 Task: Add the task  Upgrade and migrate company sales management to a cloud-based solution to the section Feature Fest in the project AuroraStream and add a Due Date to the respective task as 2024/04/17
Action: Mouse moved to (907, 448)
Screenshot: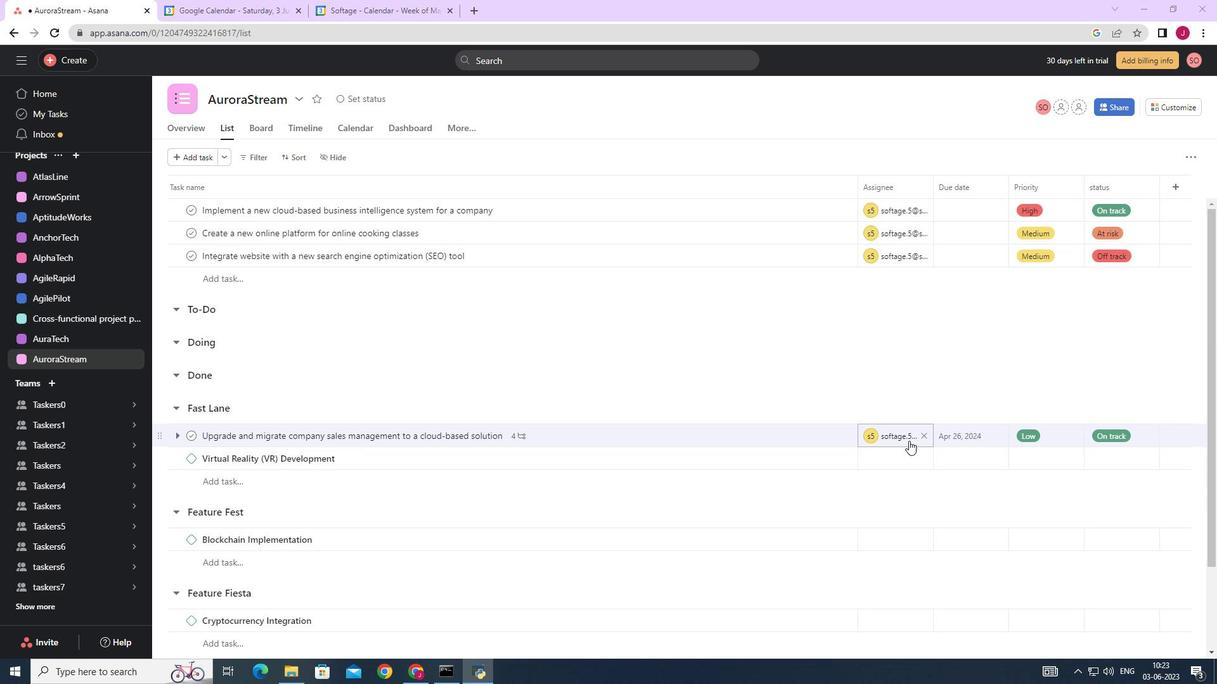 
Action: Mouse scrolled (907, 448) with delta (0, 0)
Screenshot: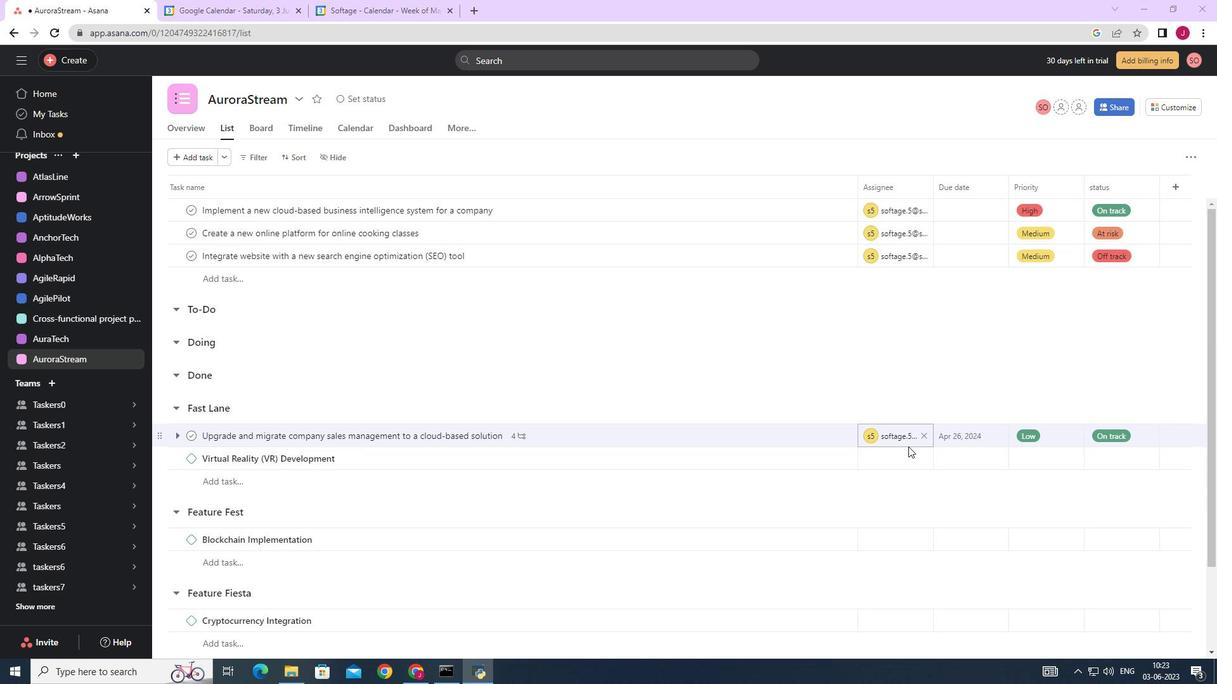 
Action: Mouse moved to (906, 448)
Screenshot: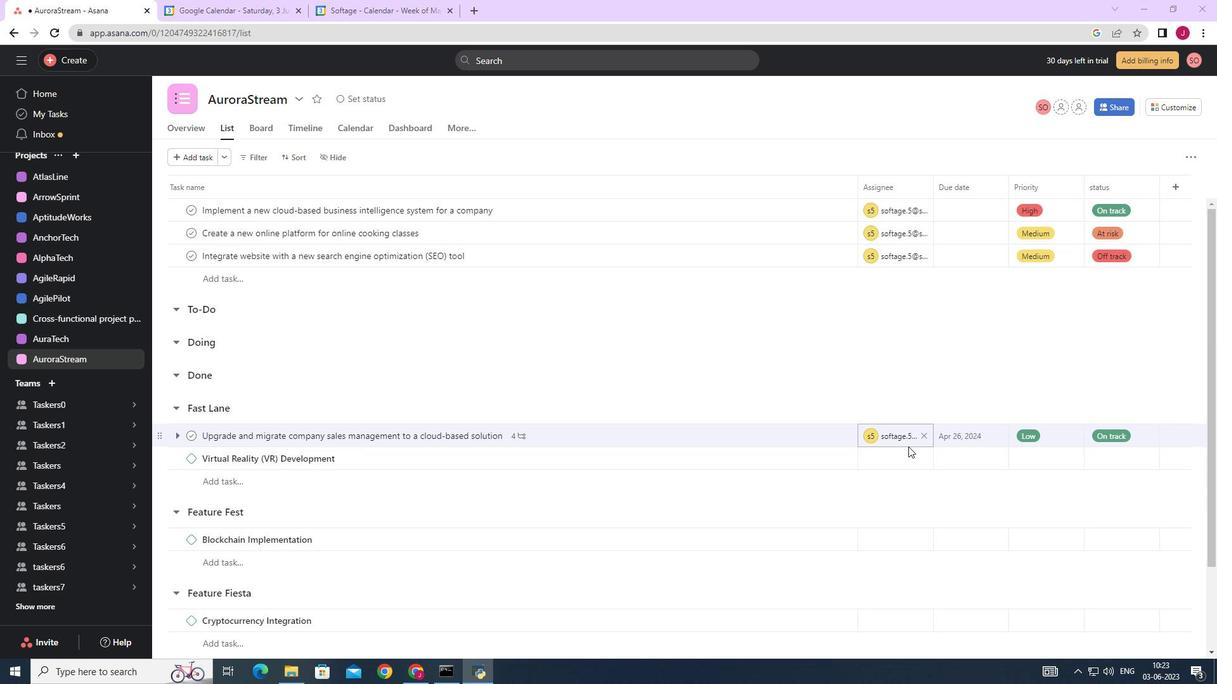 
Action: Mouse scrolled (906, 448) with delta (0, 0)
Screenshot: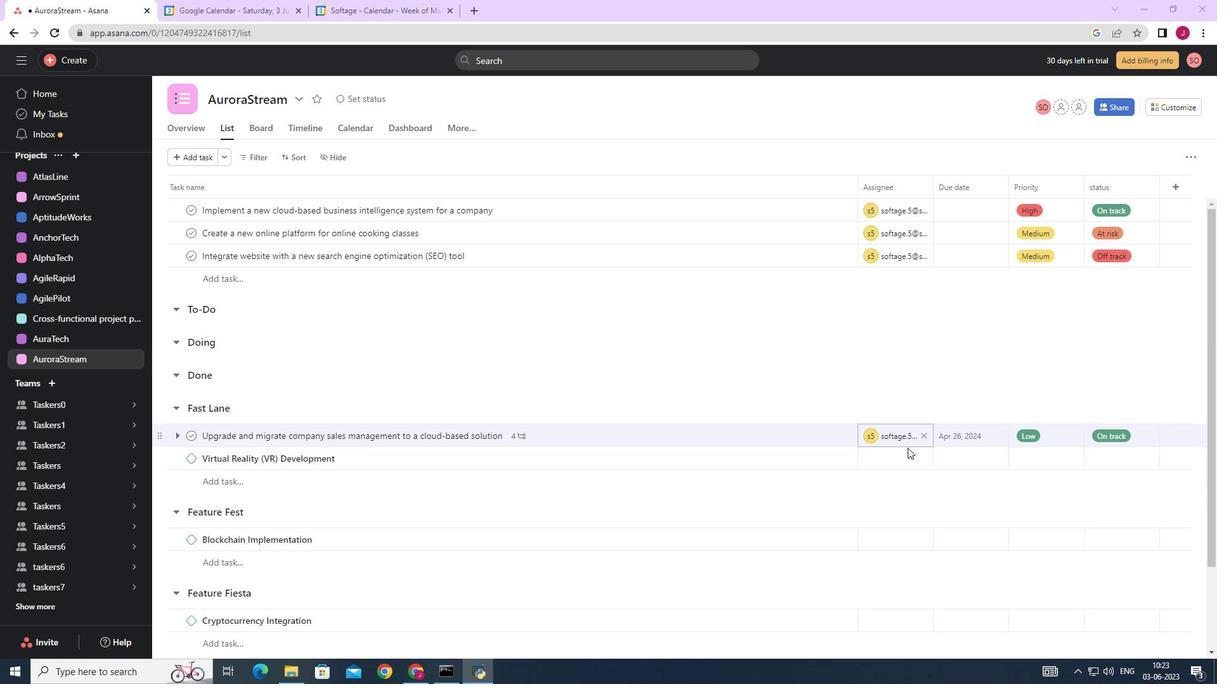 
Action: Mouse scrolled (906, 448) with delta (0, 0)
Screenshot: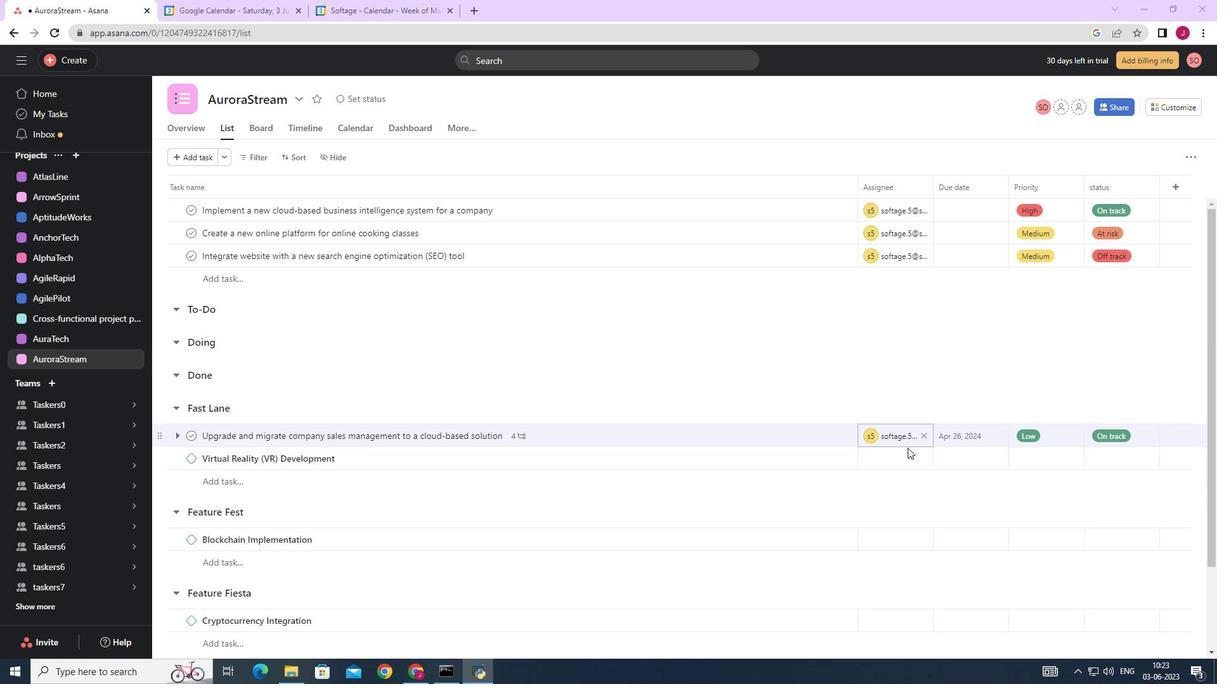 
Action: Mouse scrolled (906, 448) with delta (0, 0)
Screenshot: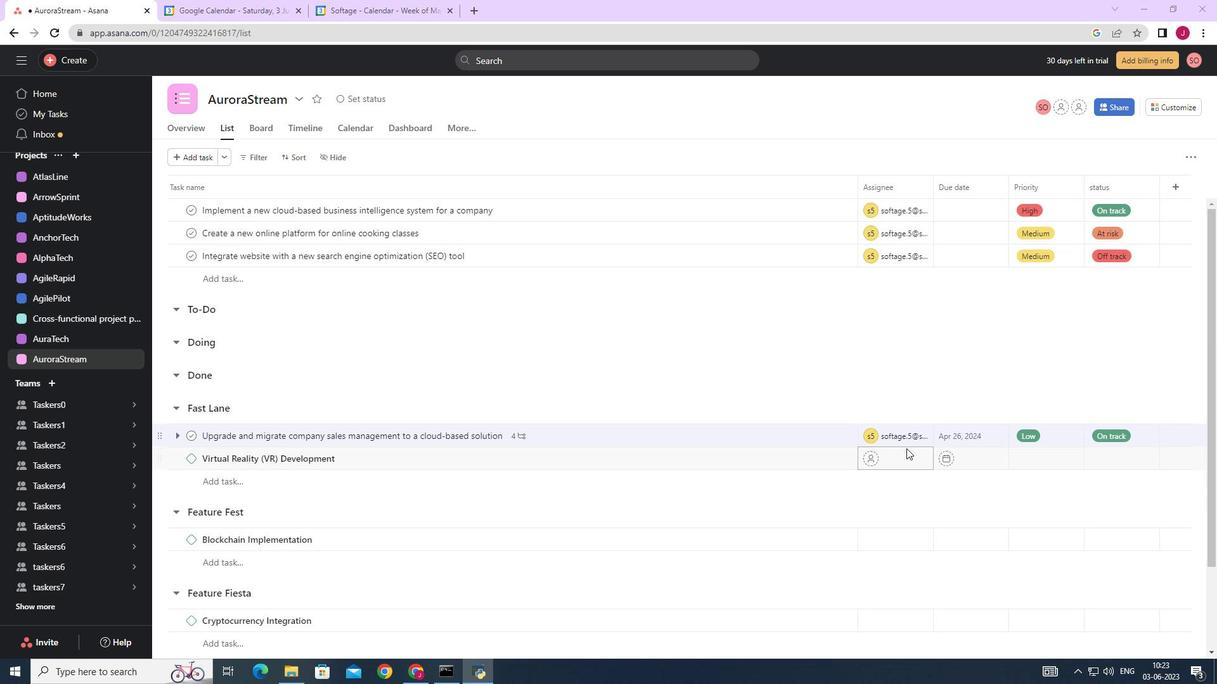 
Action: Mouse moved to (823, 333)
Screenshot: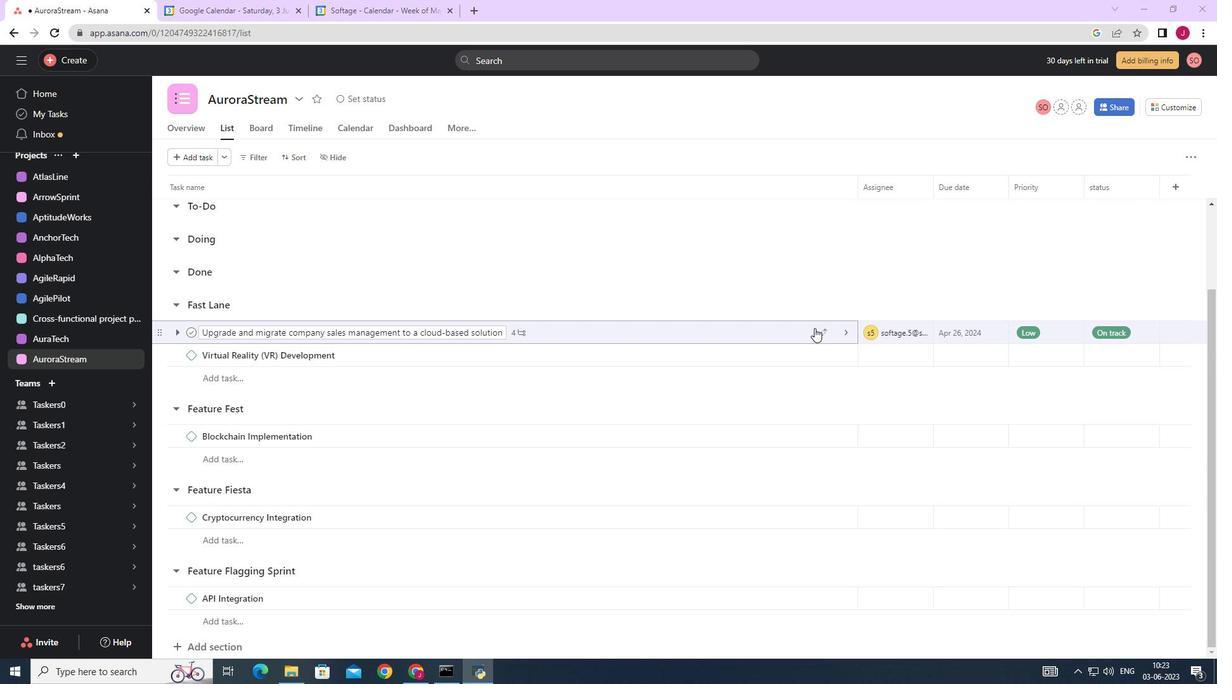 
Action: Mouse pressed left at (823, 333)
Screenshot: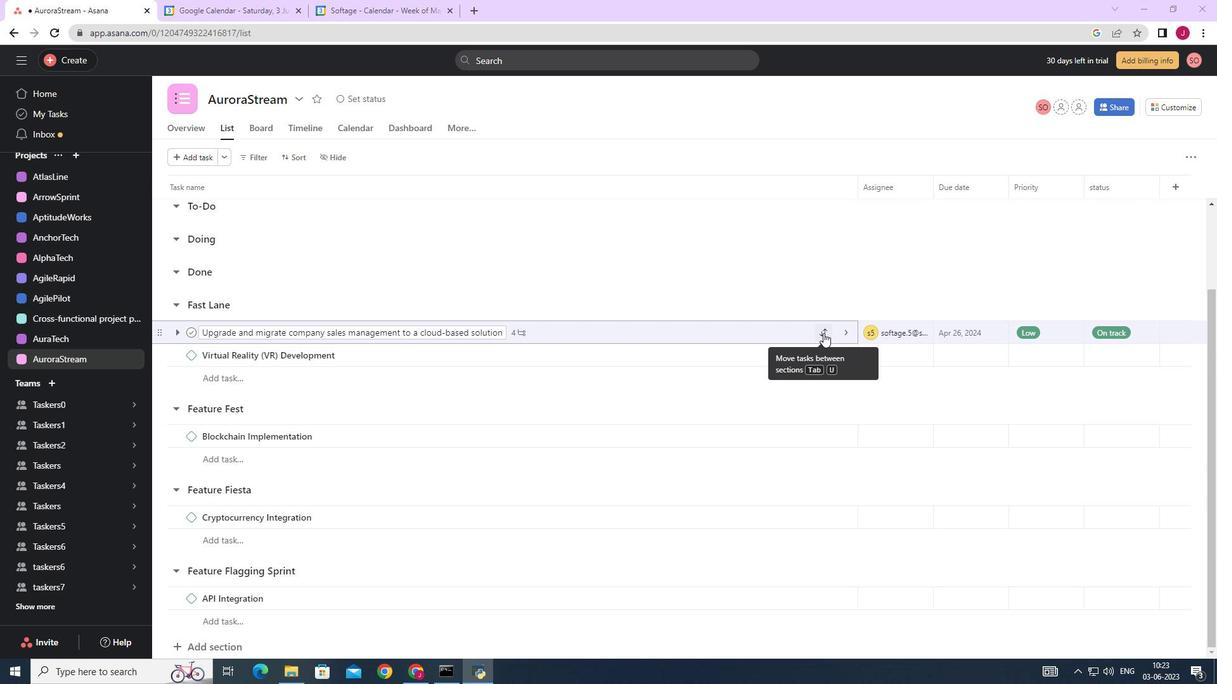 
Action: Mouse moved to (767, 497)
Screenshot: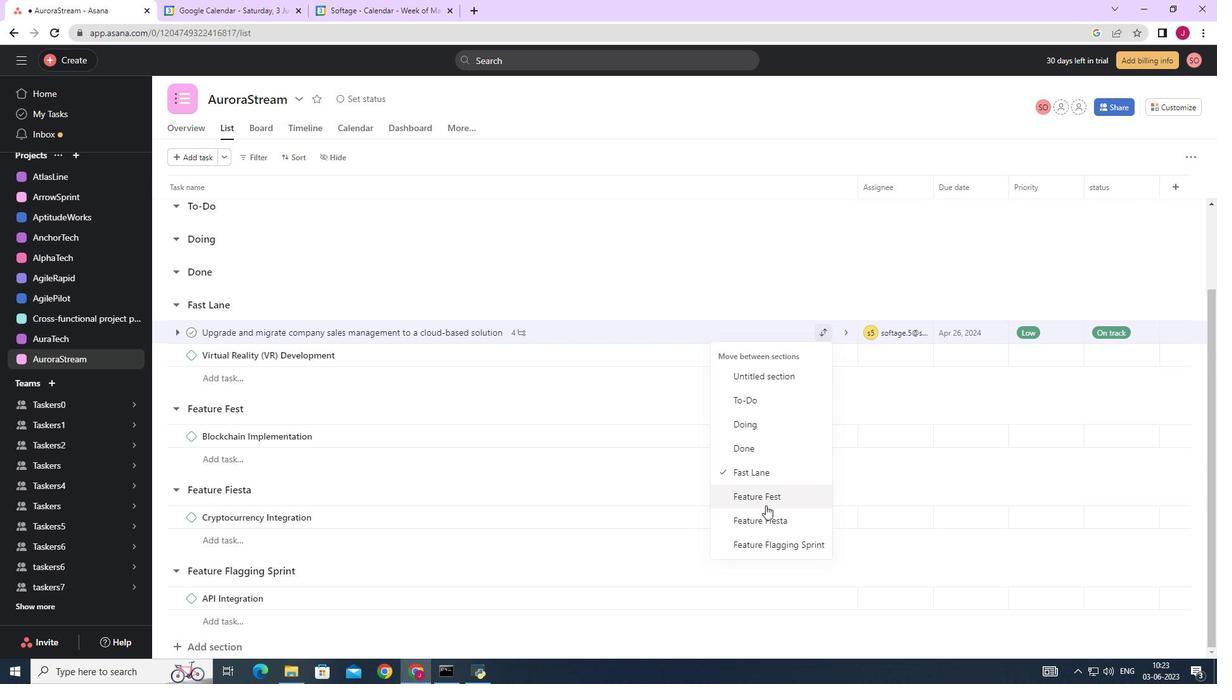 
Action: Mouse pressed left at (767, 497)
Screenshot: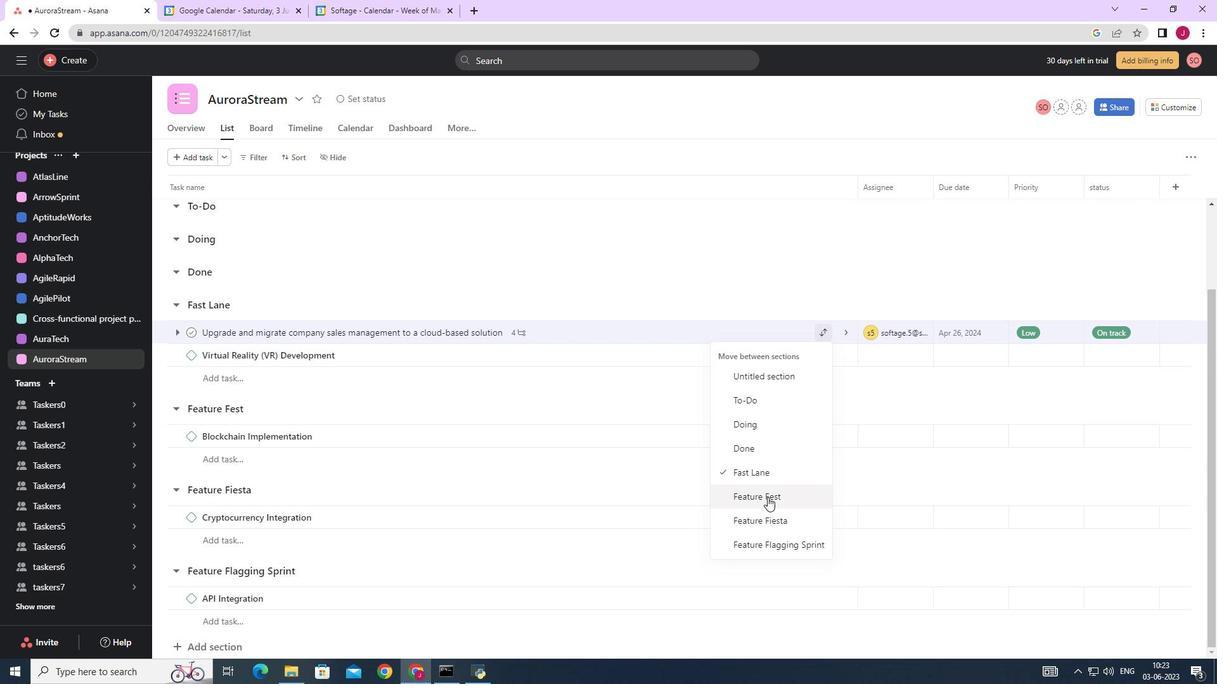 
Action: Mouse moved to (1000, 413)
Screenshot: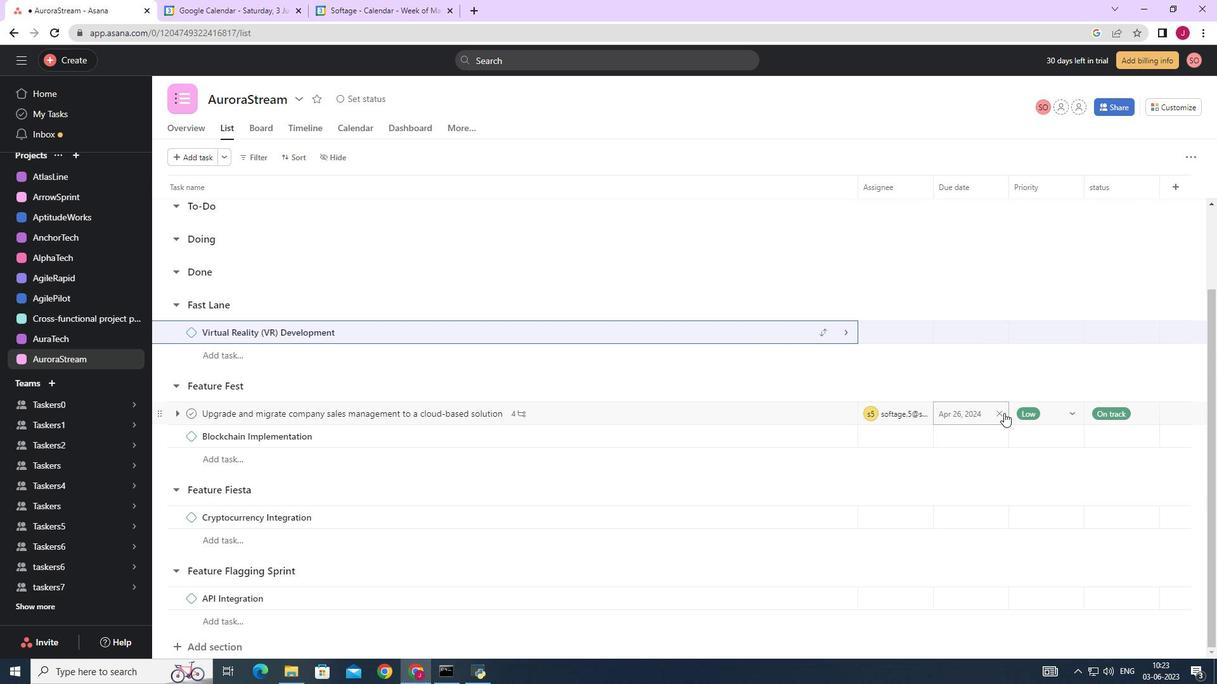 
Action: Mouse pressed left at (1000, 413)
Screenshot: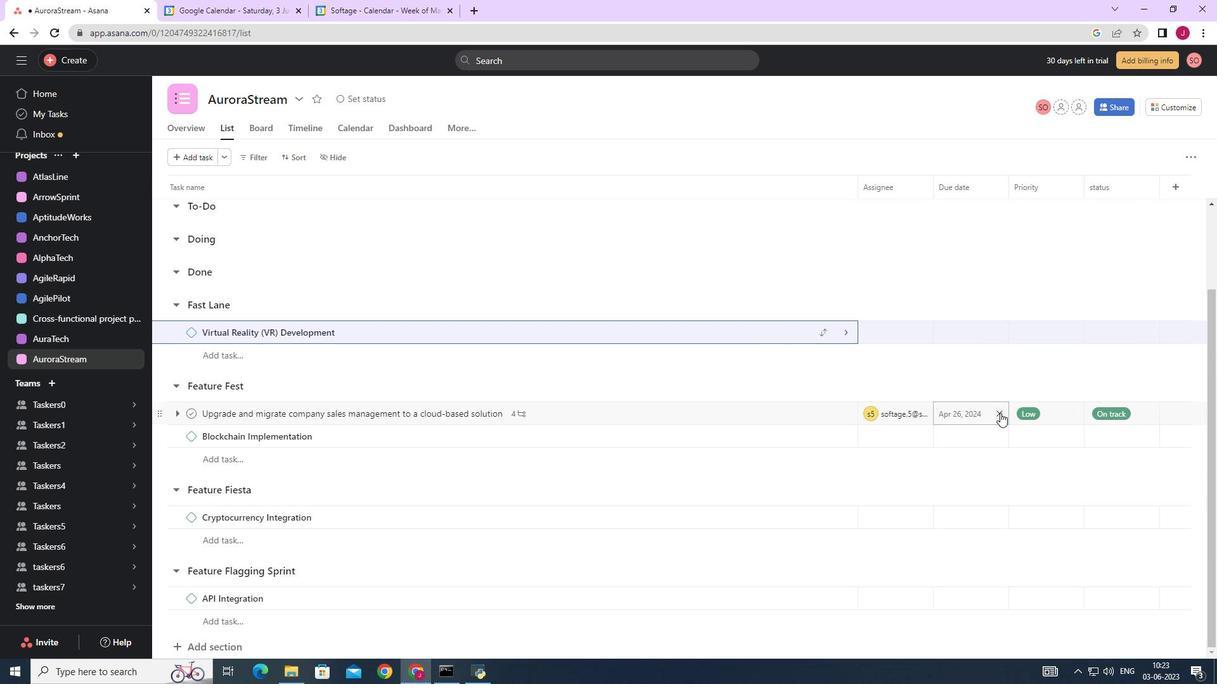 
Action: Mouse moved to (990, 409)
Screenshot: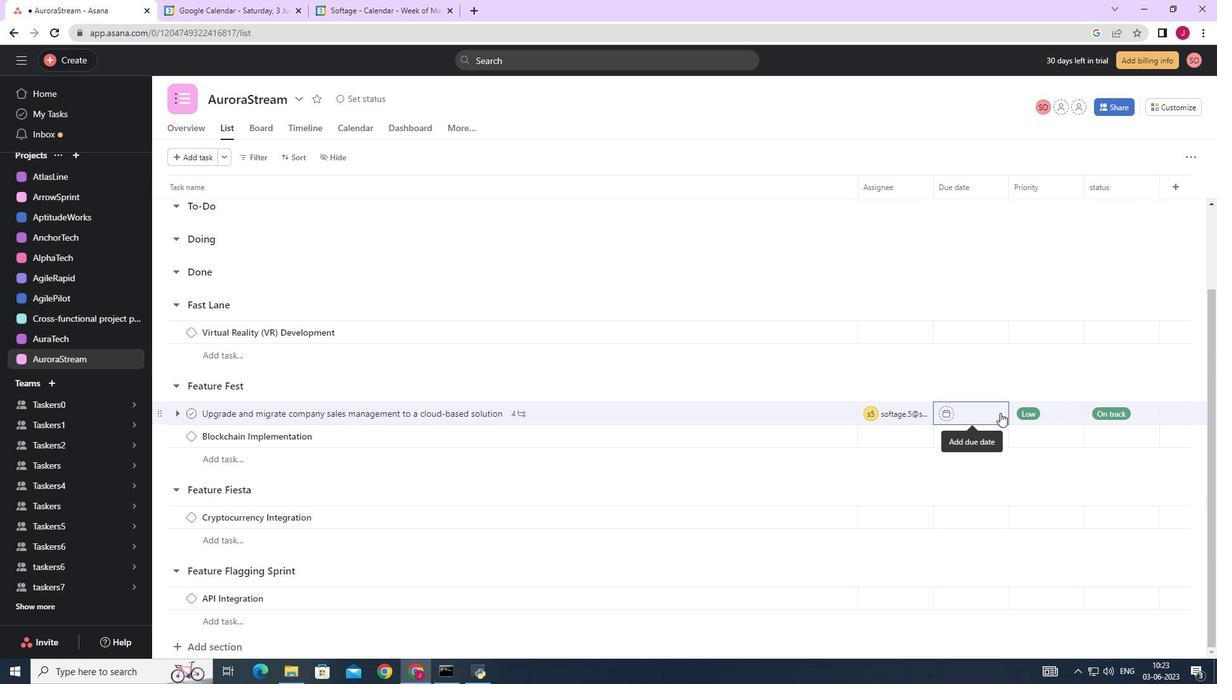 
Action: Mouse pressed left at (990, 409)
Screenshot: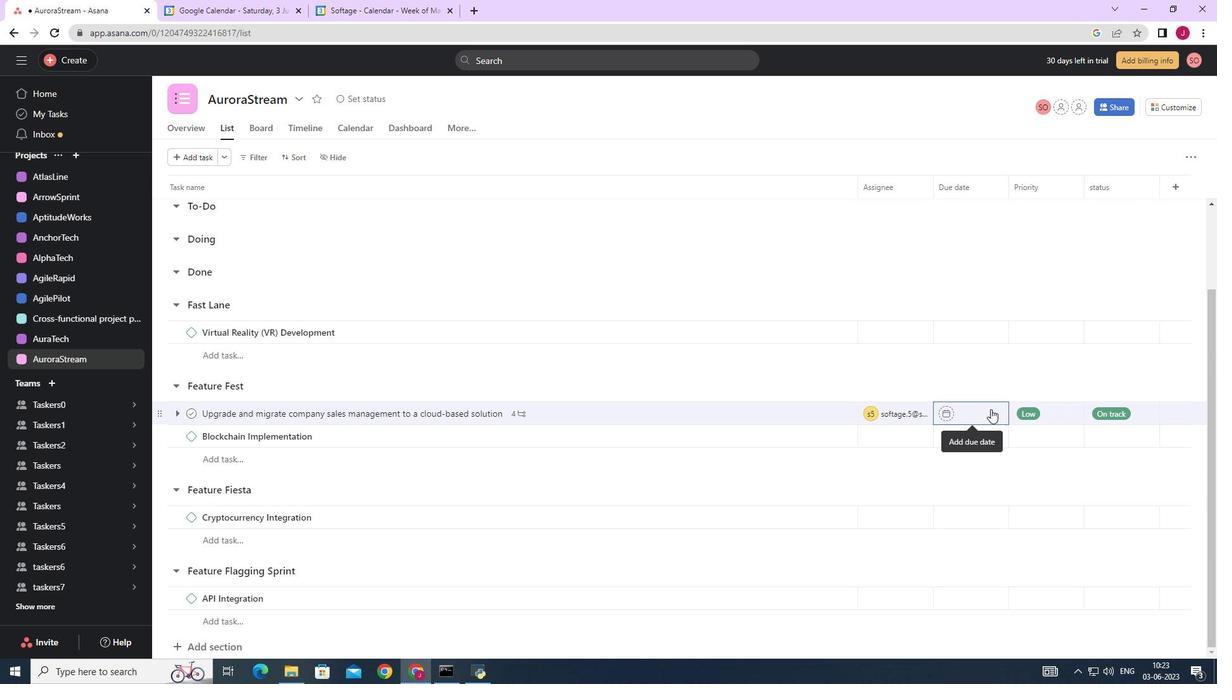 
Action: Mouse moved to (1097, 214)
Screenshot: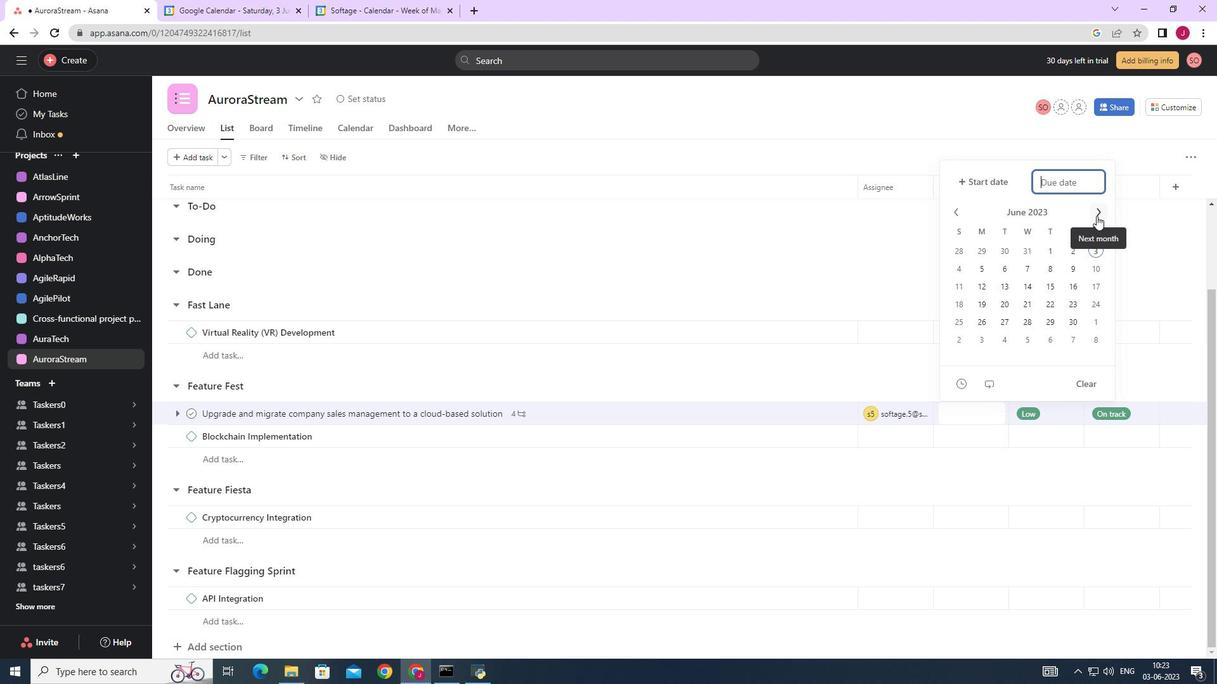 
Action: Mouse pressed left at (1097, 214)
Screenshot: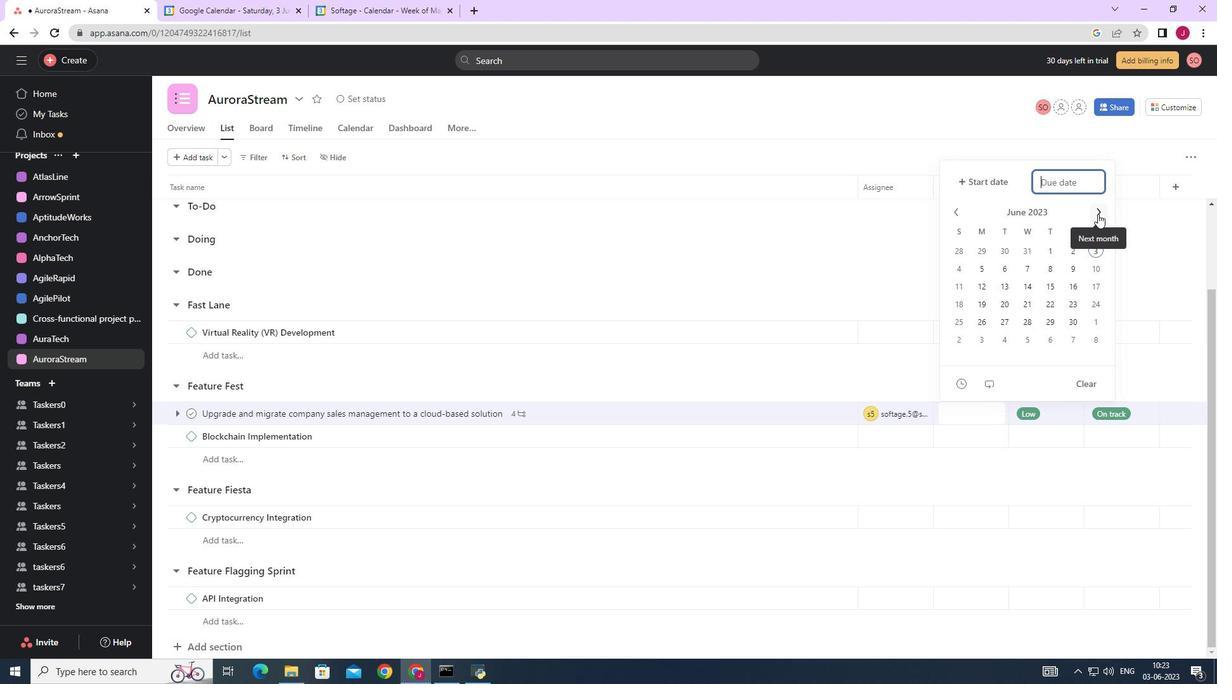 
Action: Mouse pressed left at (1097, 214)
Screenshot: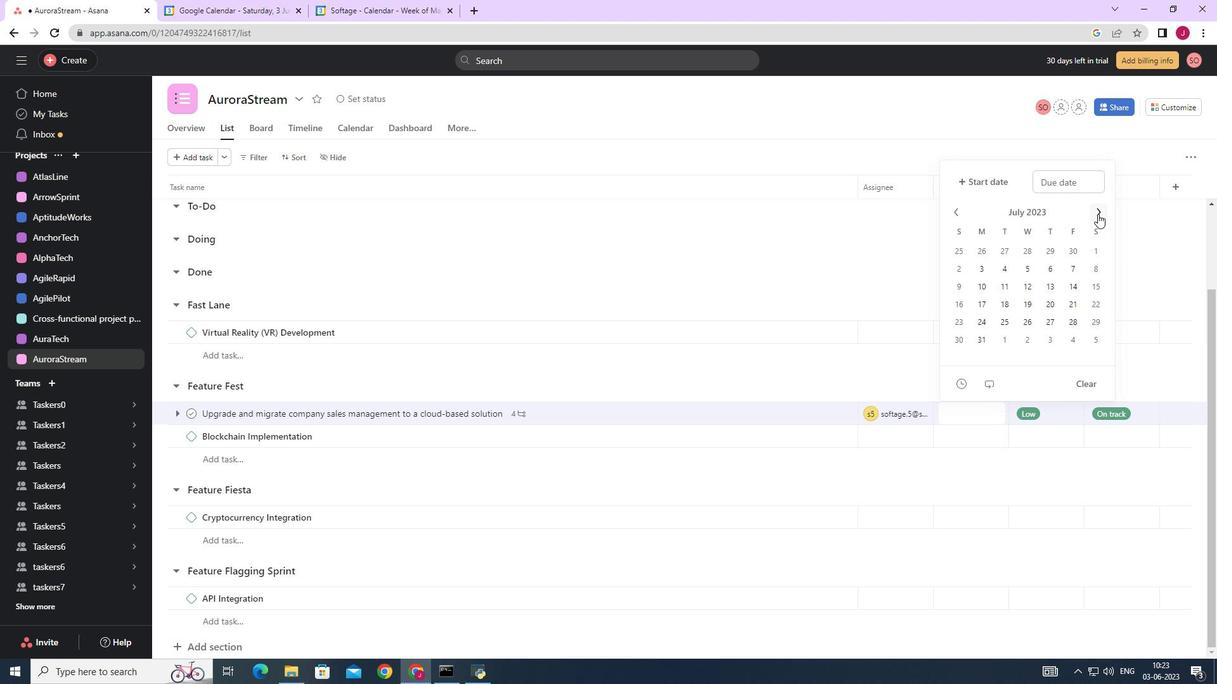 
Action: Mouse moved to (1098, 213)
Screenshot: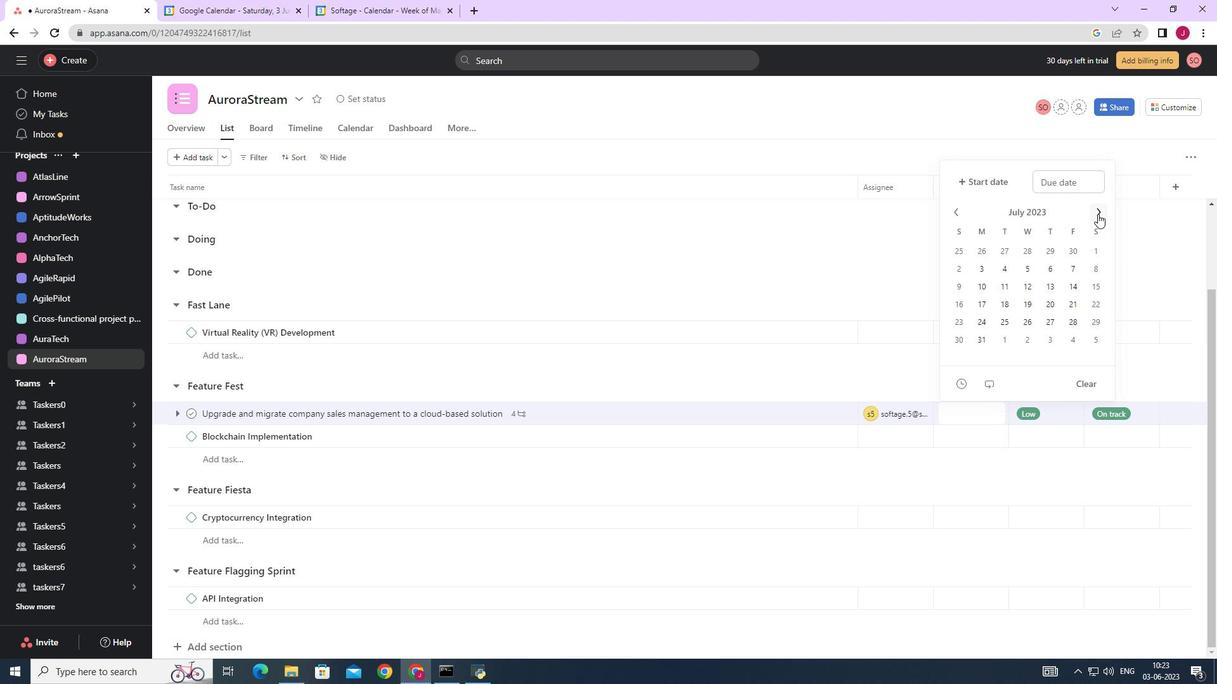 
Action: Mouse pressed left at (1098, 213)
Screenshot: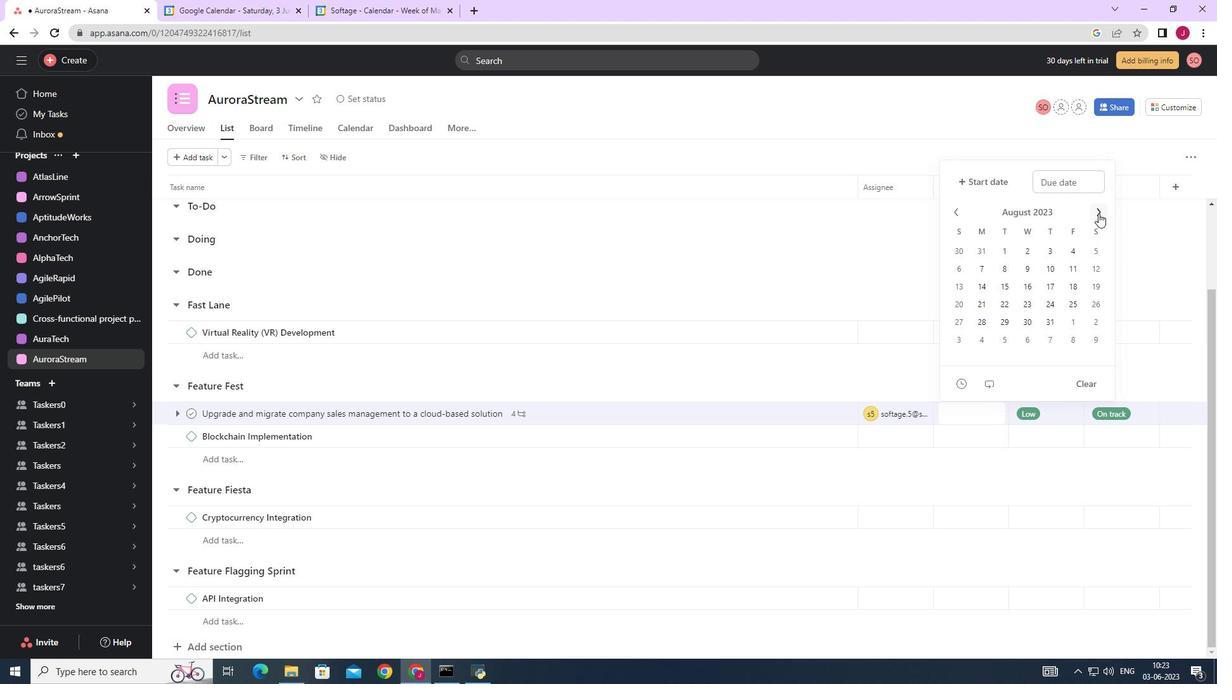 
Action: Mouse pressed left at (1098, 213)
Screenshot: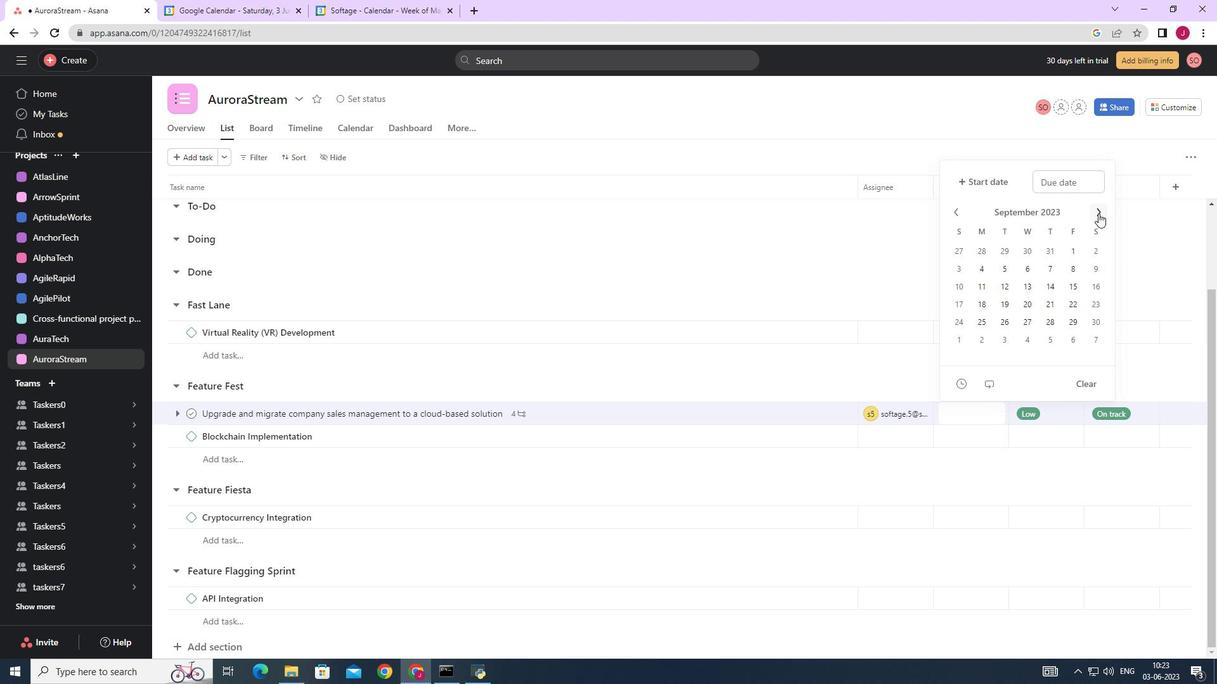 
Action: Mouse moved to (1098, 213)
Screenshot: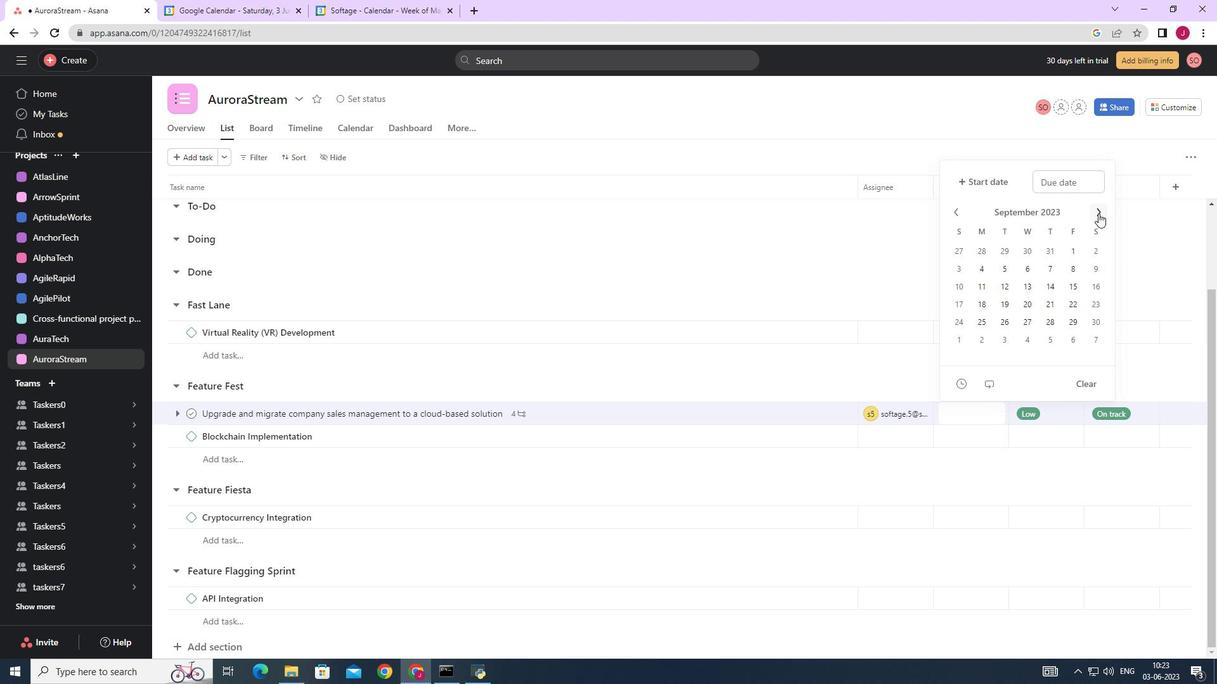 
Action: Mouse pressed left at (1098, 213)
Screenshot: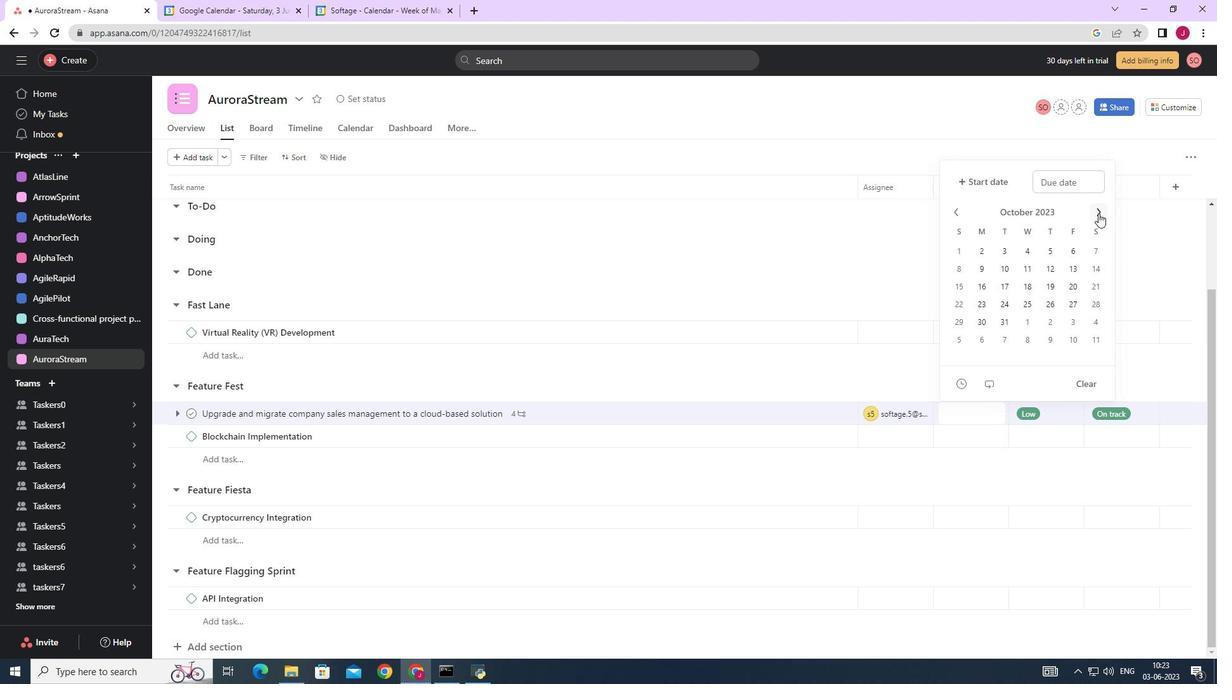 
Action: Mouse pressed left at (1098, 213)
Screenshot: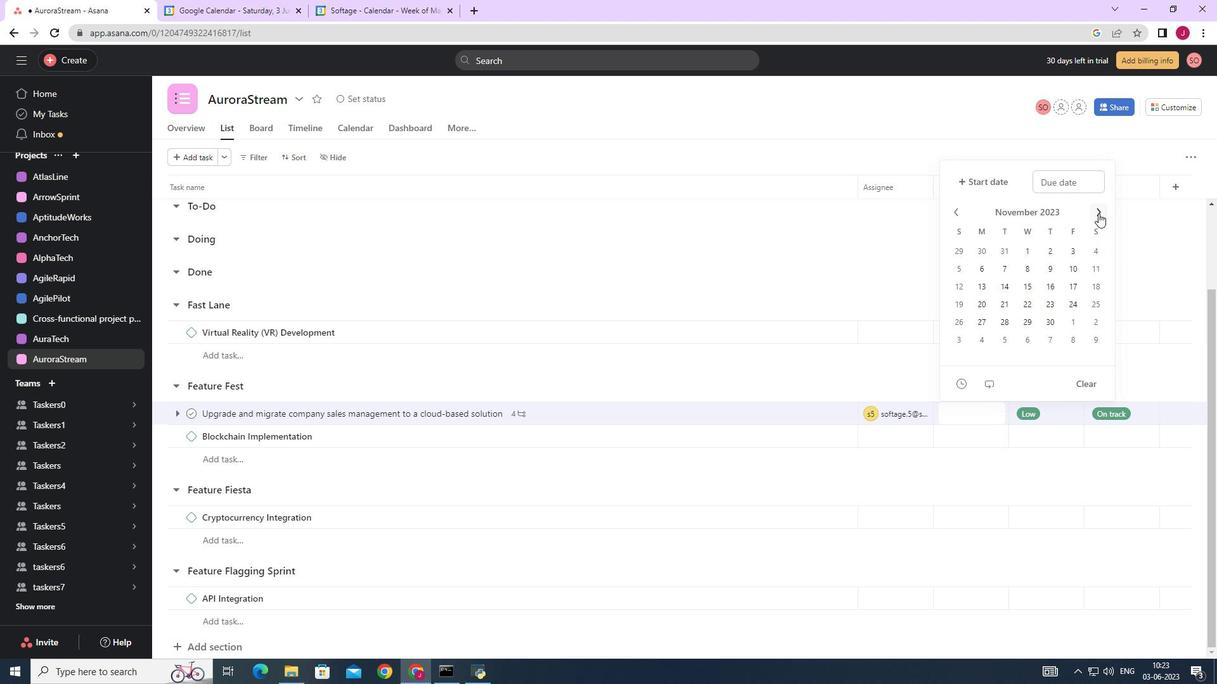 
Action: Mouse pressed left at (1098, 213)
Screenshot: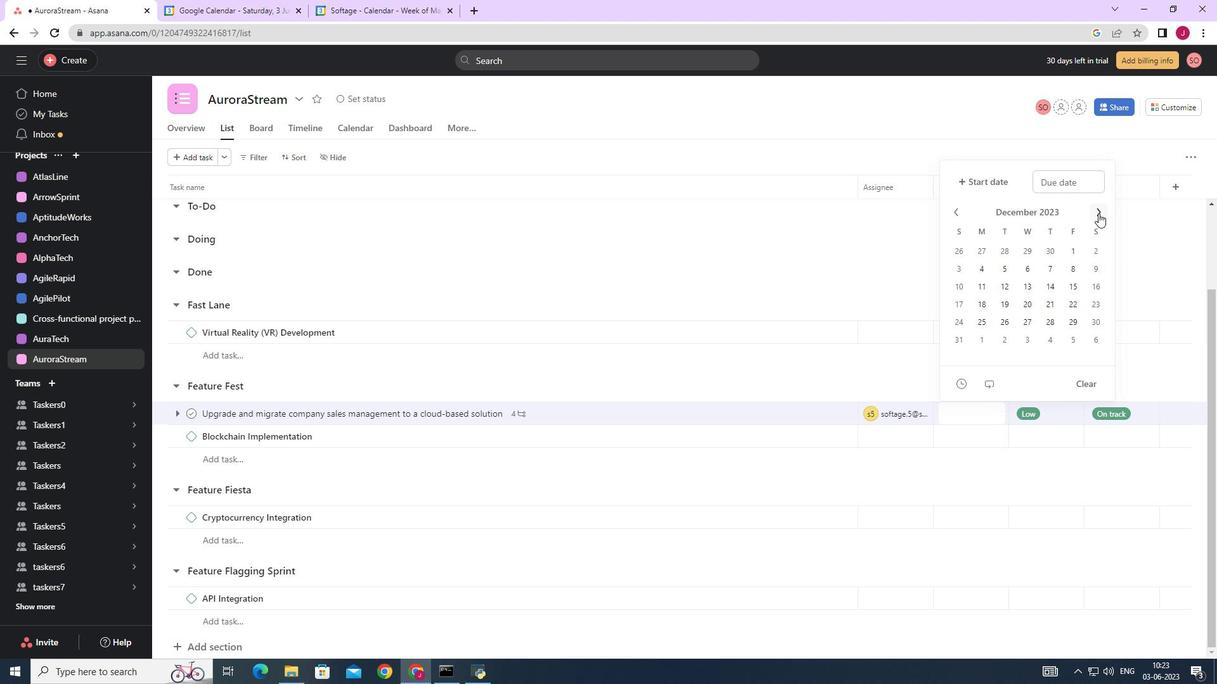 
Action: Mouse pressed left at (1098, 213)
Screenshot: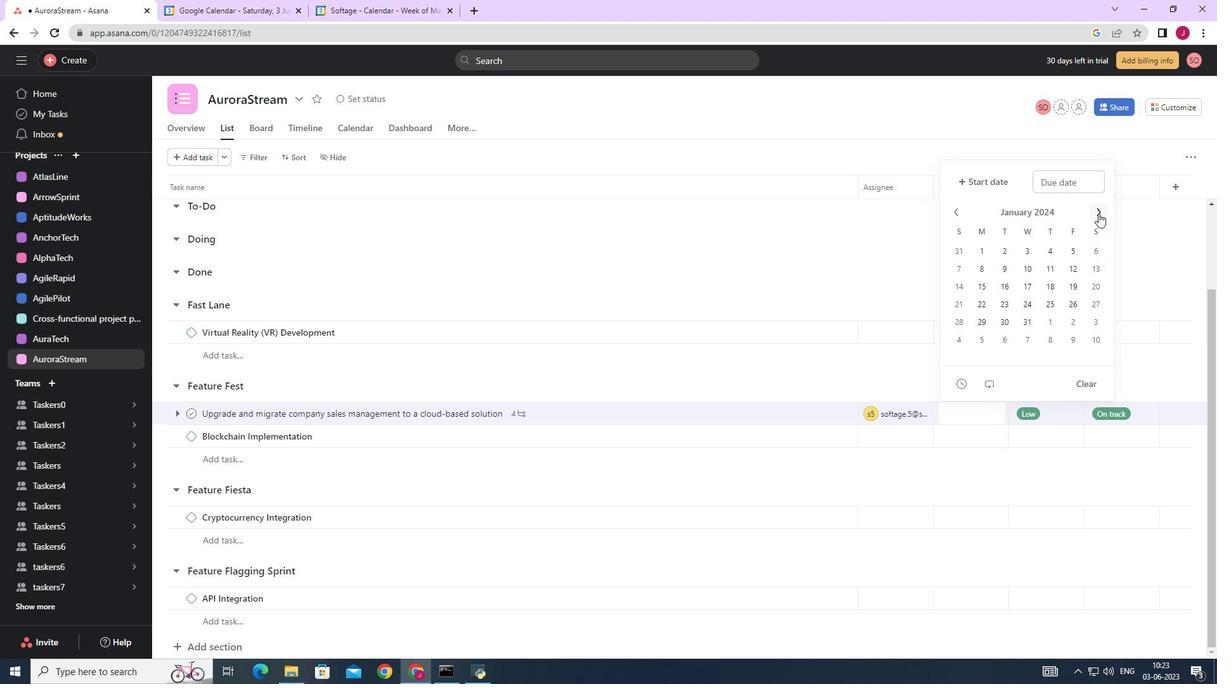 
Action: Mouse pressed left at (1098, 213)
Screenshot: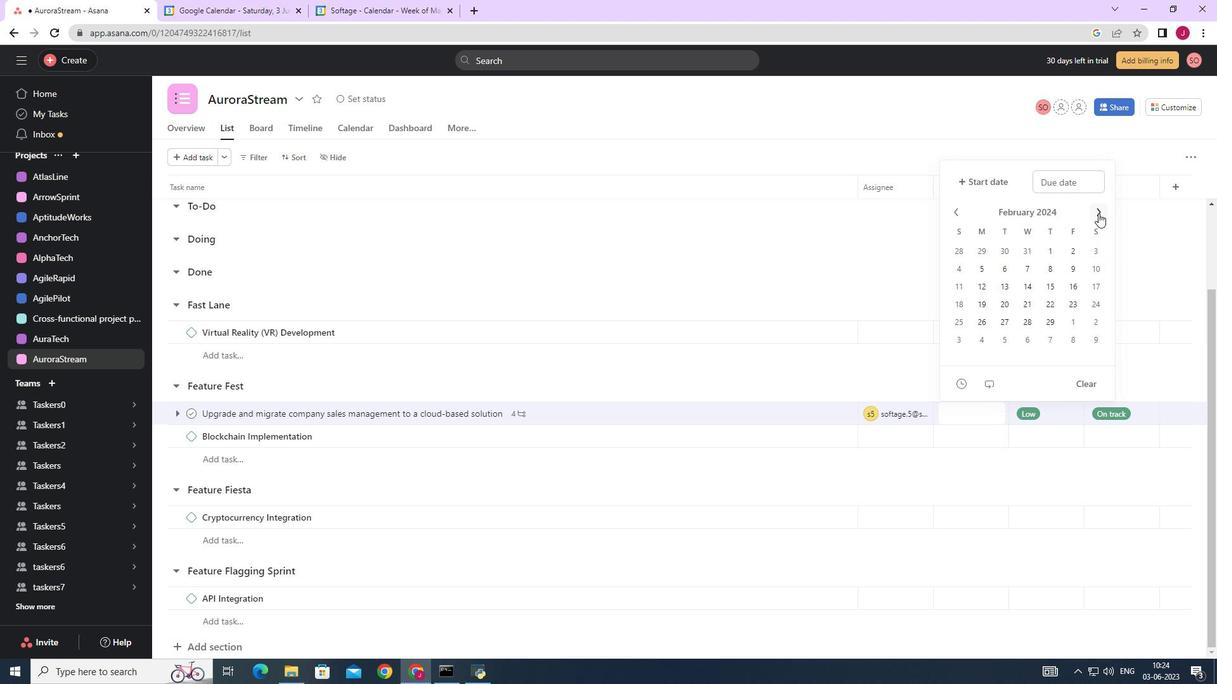 
Action: Mouse moved to (1097, 212)
Screenshot: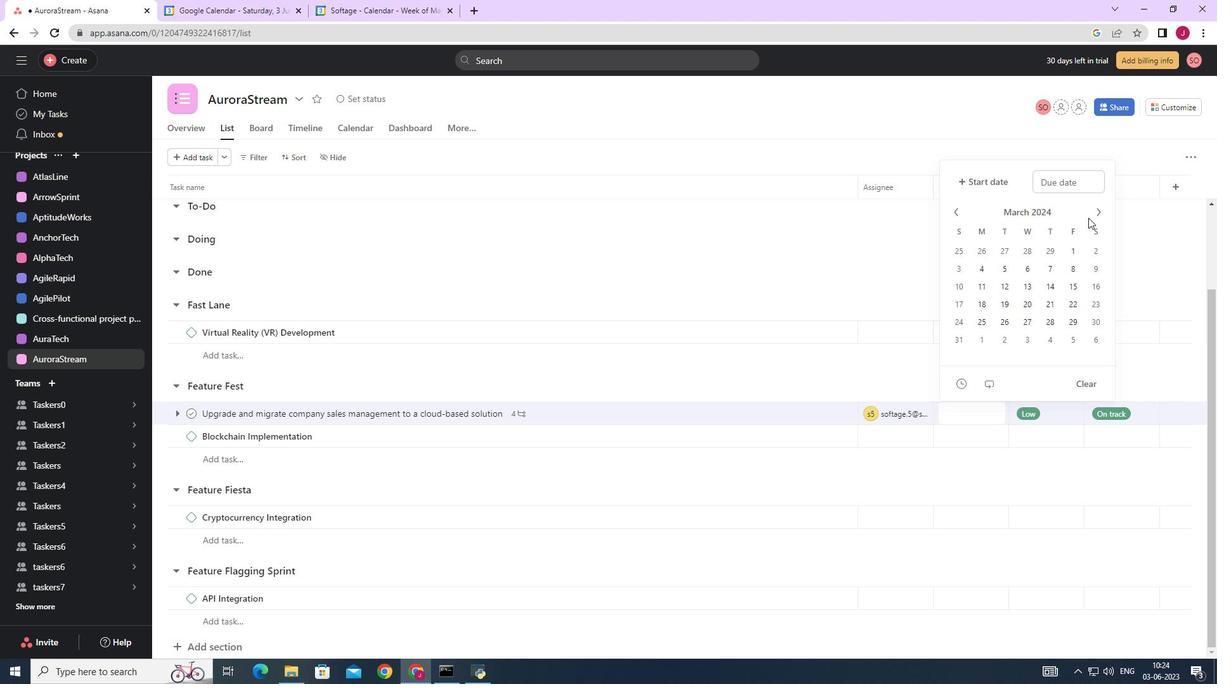 
Action: Mouse pressed left at (1097, 212)
Screenshot: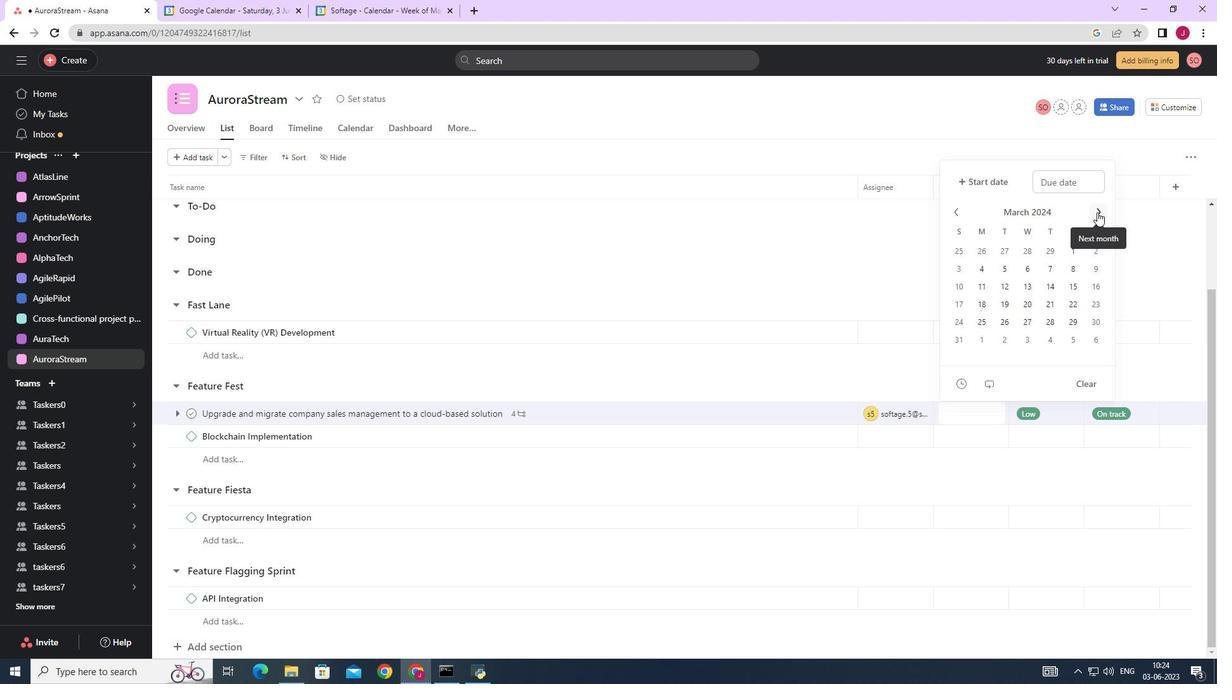 
Action: Mouse moved to (1032, 283)
Screenshot: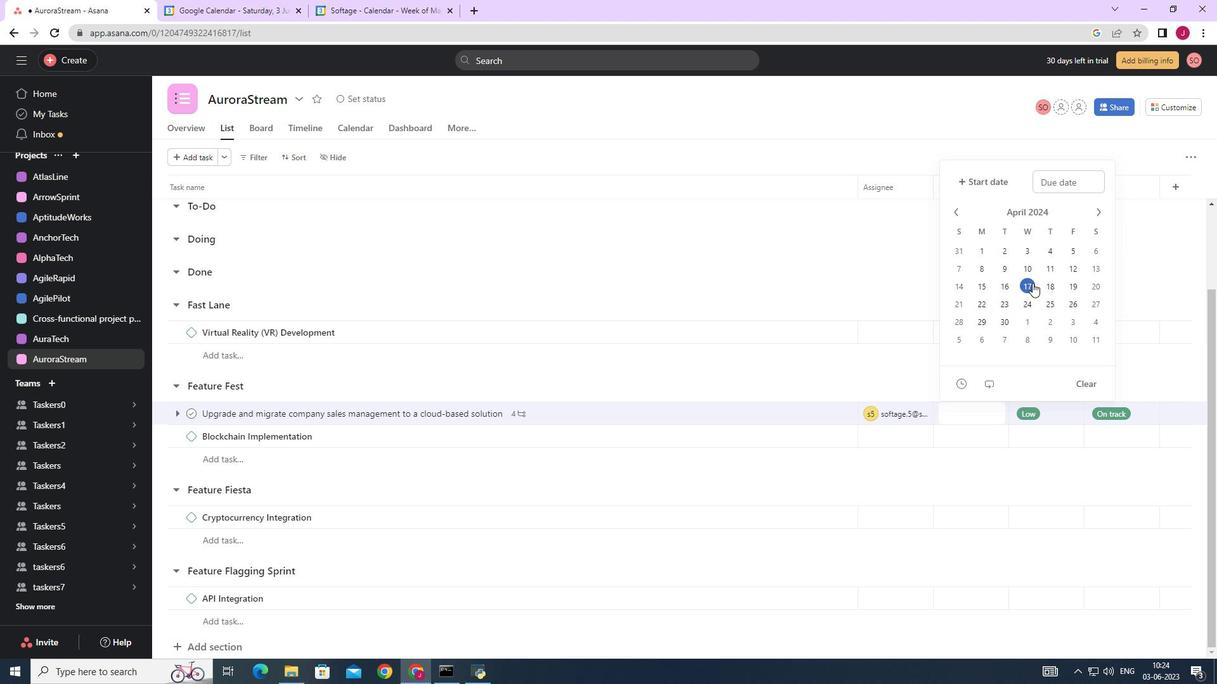 
Action: Mouse pressed left at (1032, 283)
Screenshot: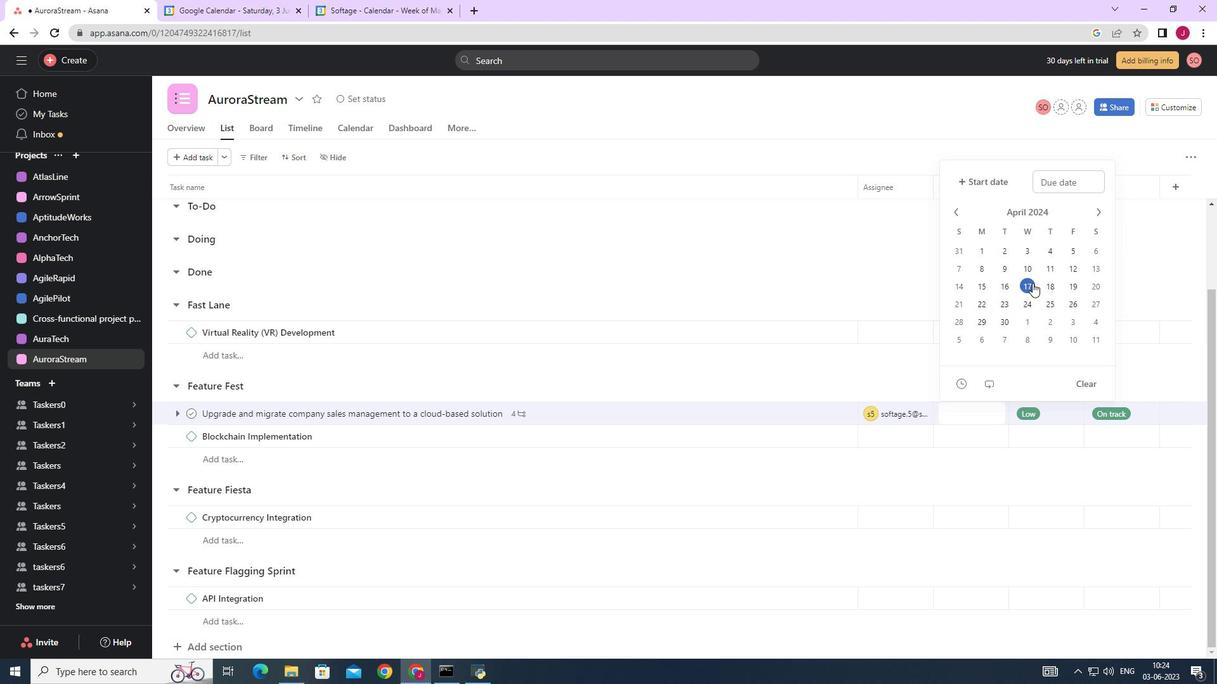 
Action: Mouse moved to (1147, 284)
Screenshot: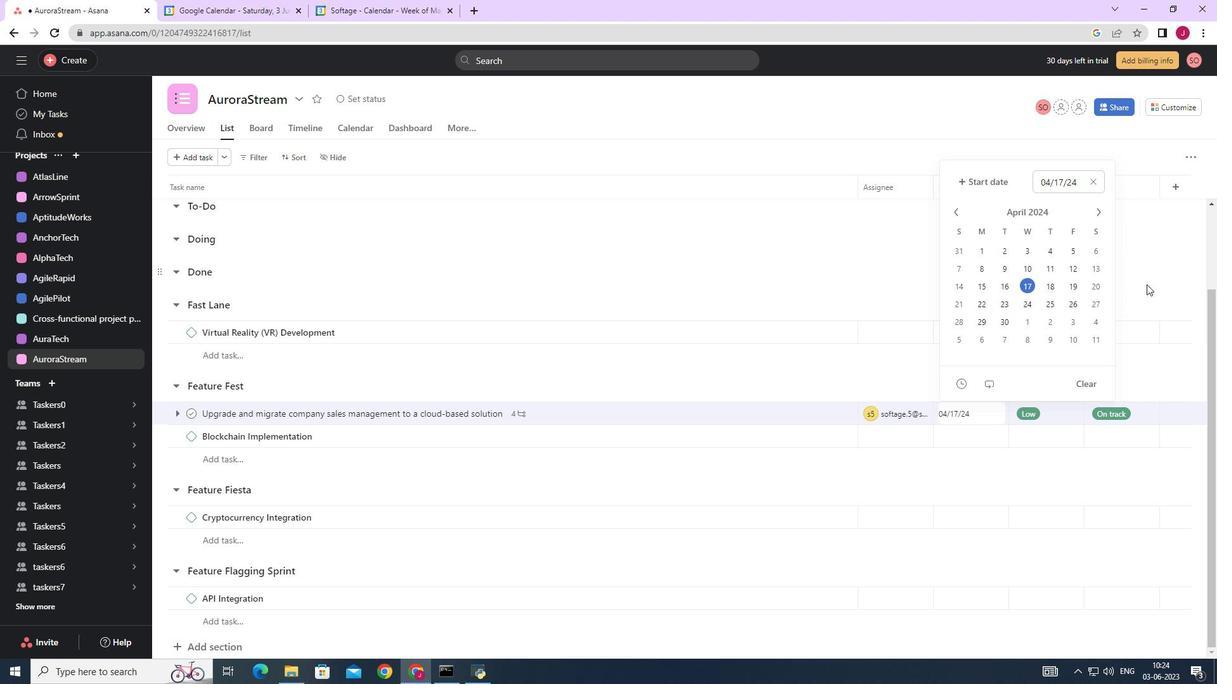 
Action: Mouse pressed left at (1147, 284)
Screenshot: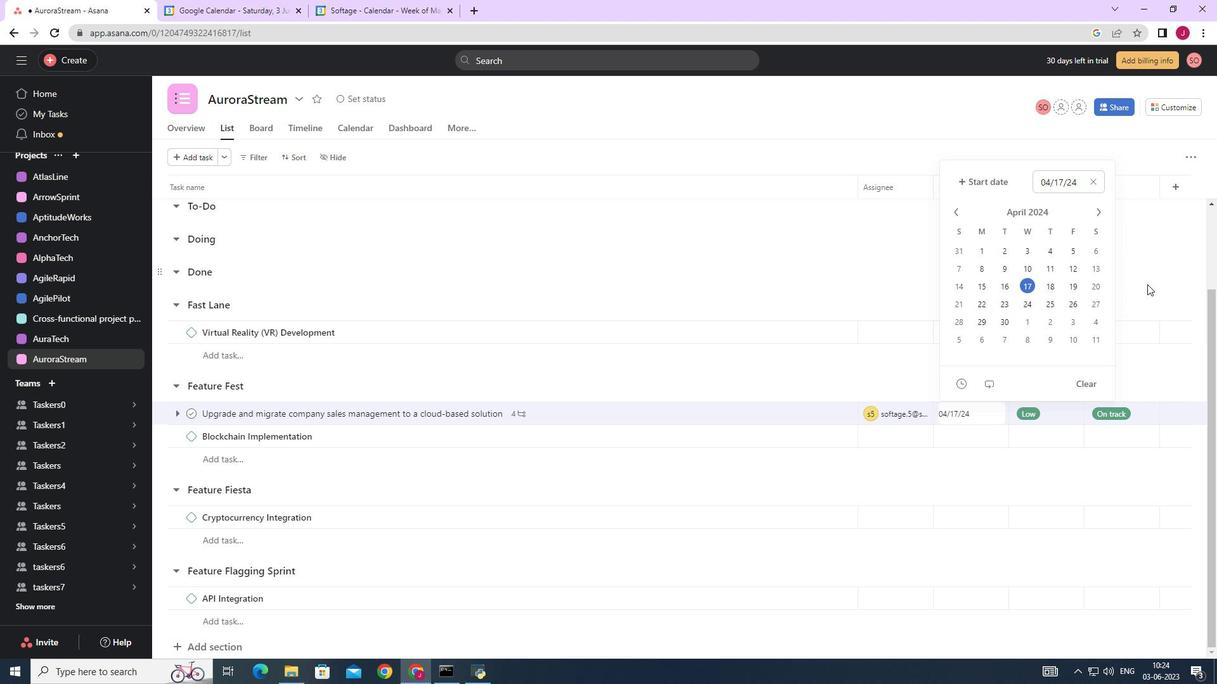
Action: Mouse moved to (202, 392)
Screenshot: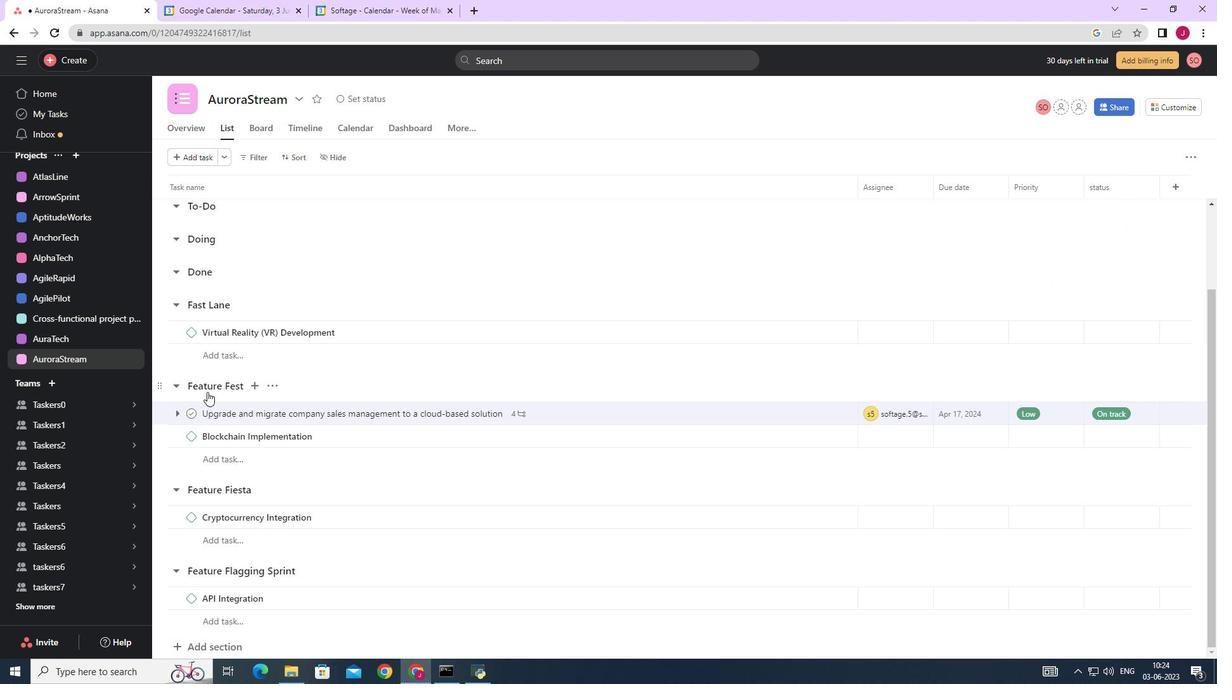 
